 Task: React to the posts on page Apple
Action: Mouse moved to (597, 89)
Screenshot: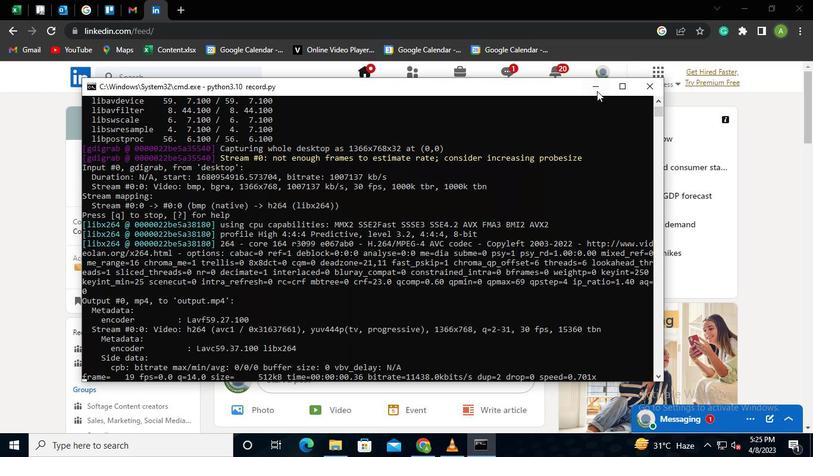 
Action: Mouse pressed left at (597, 89)
Screenshot: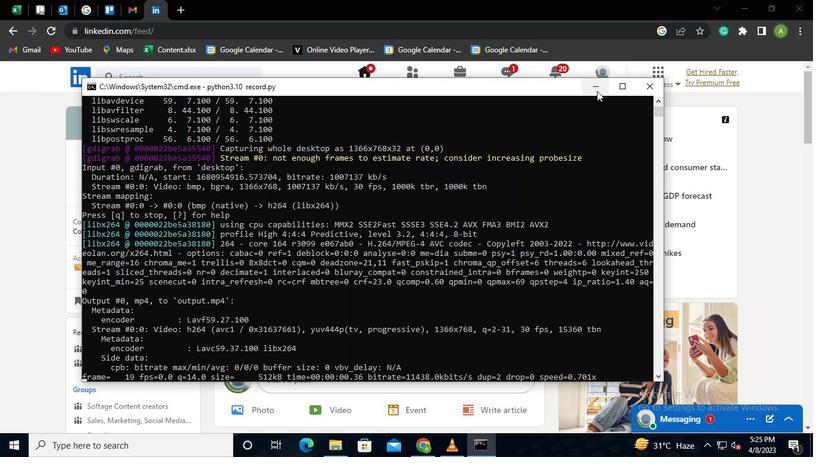 
Action: Mouse moved to (219, 73)
Screenshot: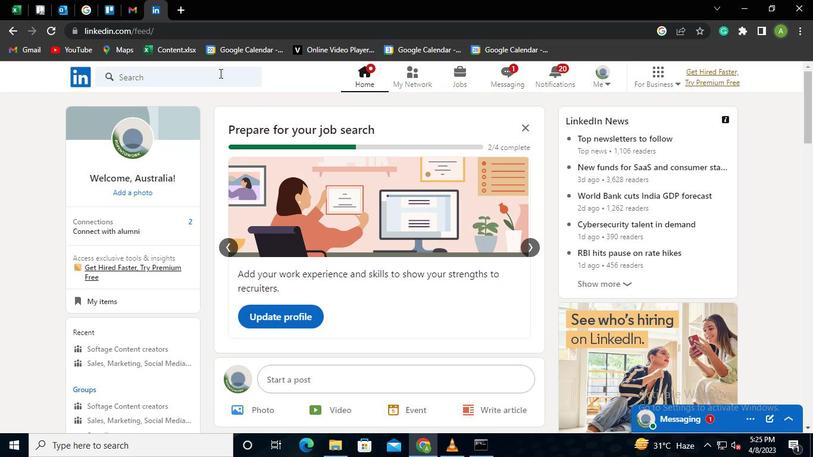 
Action: Mouse pressed left at (219, 73)
Screenshot: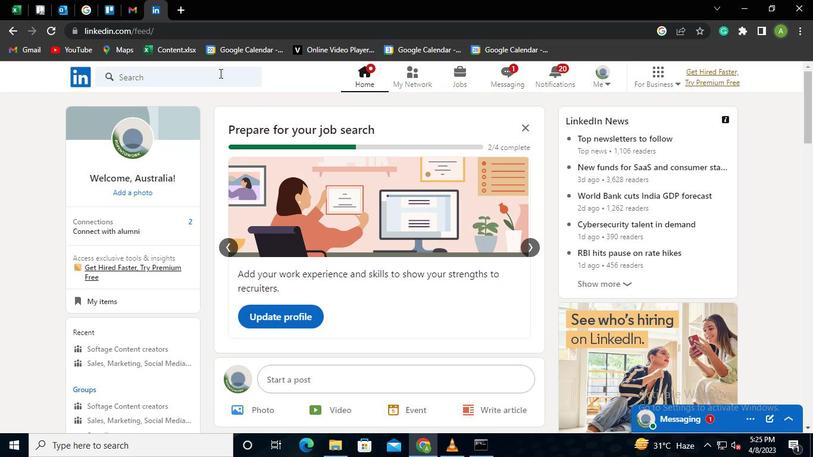 
Action: Keyboard Key.shift
Screenshot: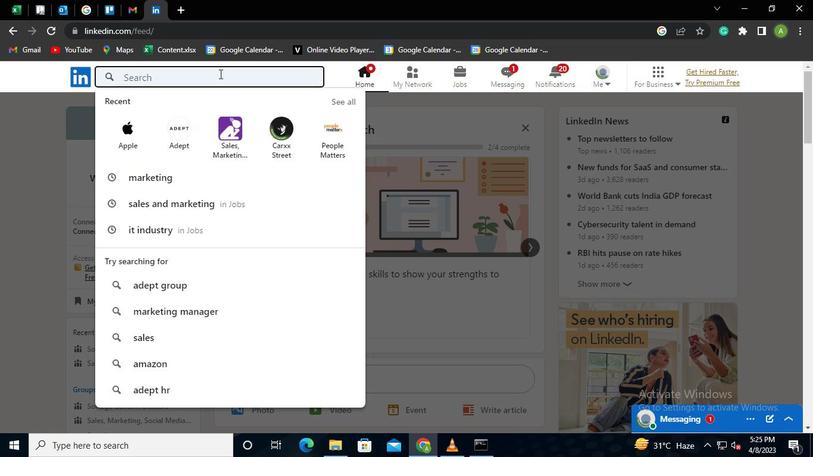 
Action: Keyboard A
Screenshot: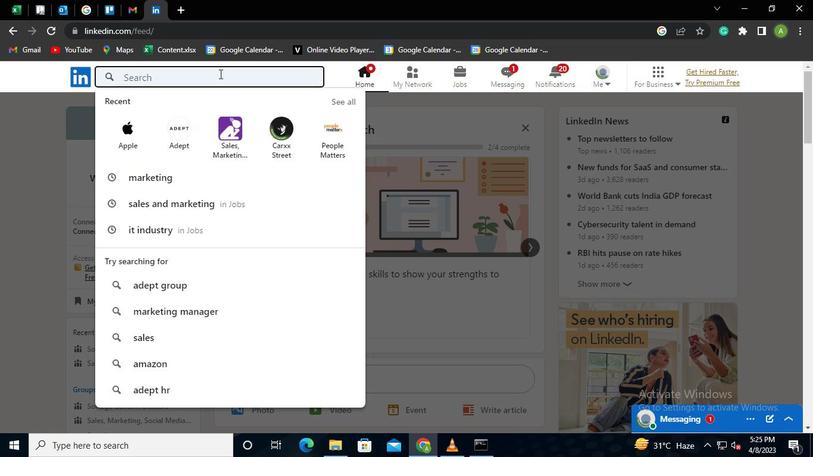 
Action: Keyboard p
Screenshot: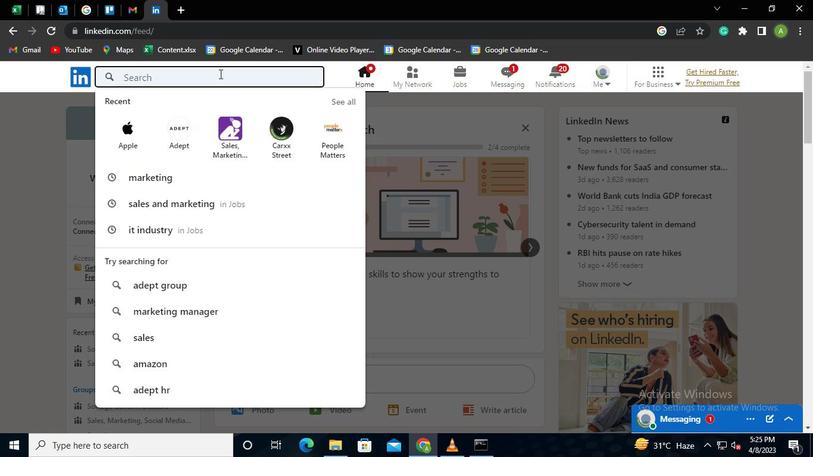 
Action: Keyboard p
Screenshot: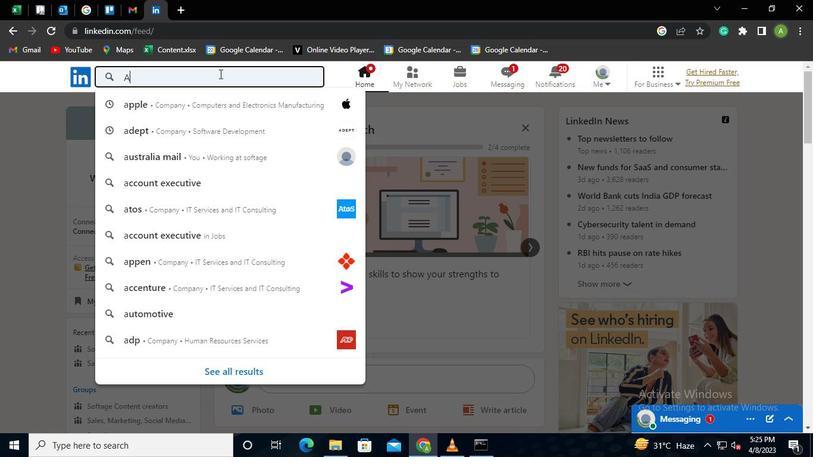 
Action: Keyboard l
Screenshot: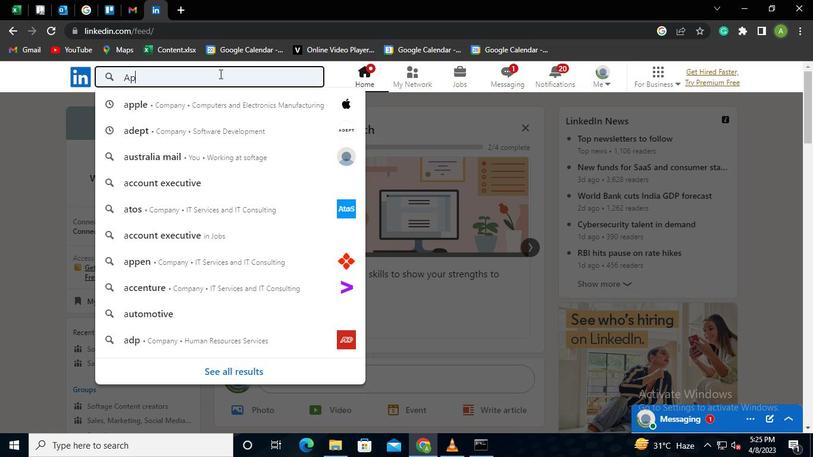 
Action: Keyboard e
Screenshot: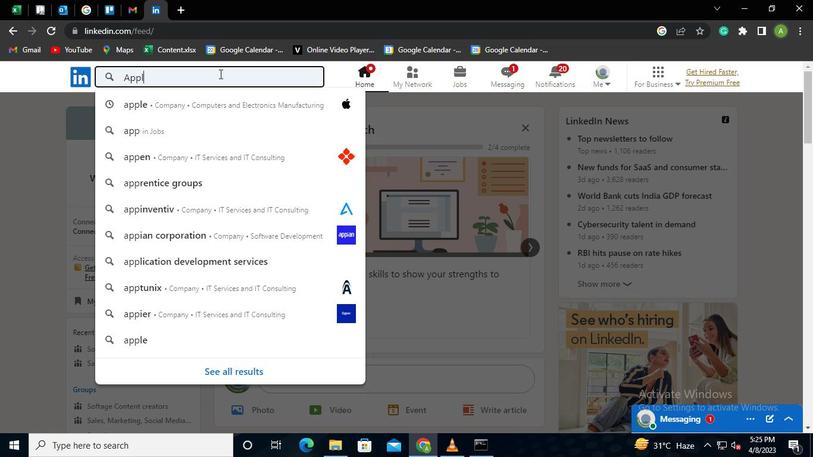 
Action: Keyboard Key.enter
Screenshot: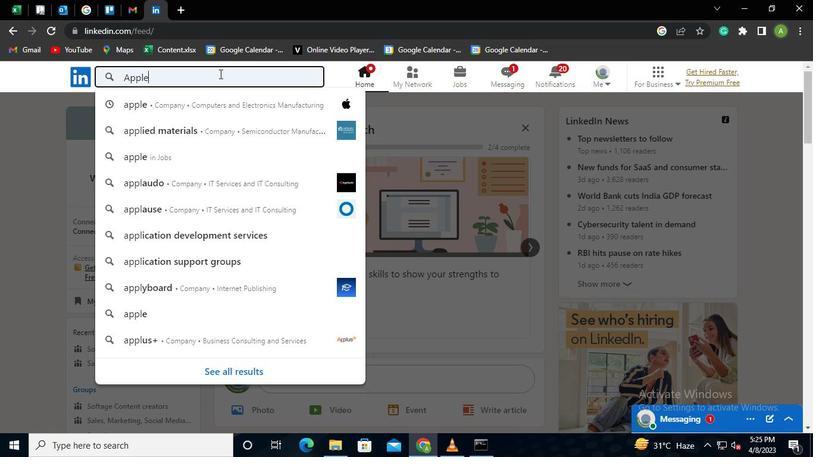 
Action: Mouse moved to (247, 183)
Screenshot: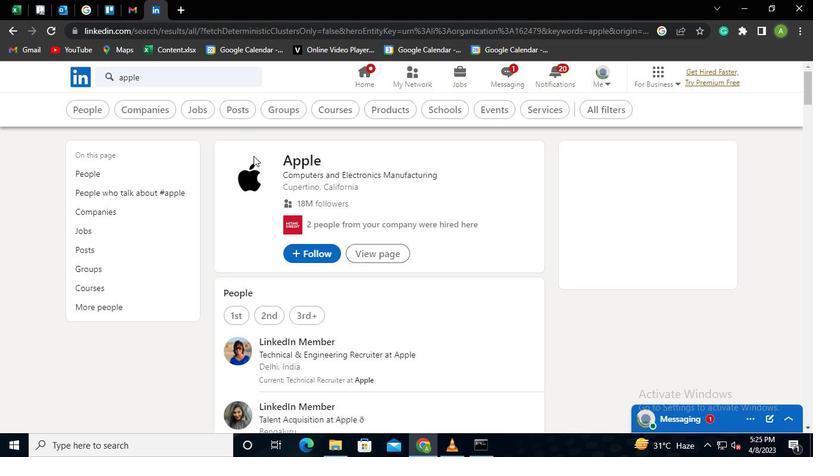 
Action: Mouse pressed left at (247, 183)
Screenshot: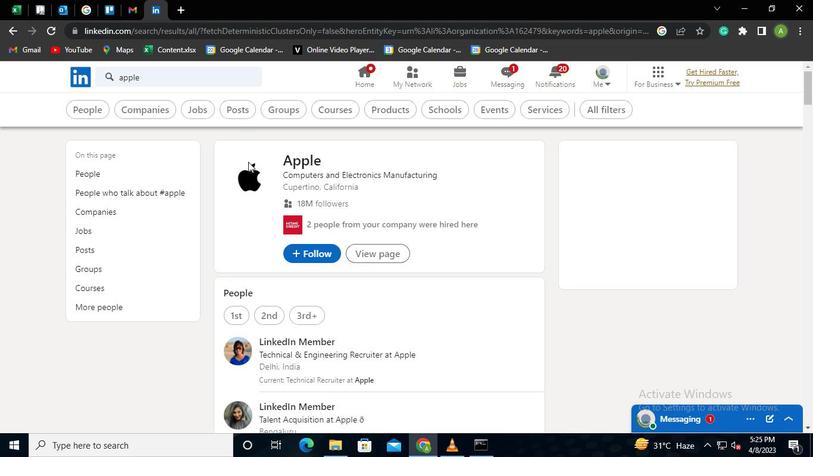 
Action: Mouse moved to (237, 318)
Screenshot: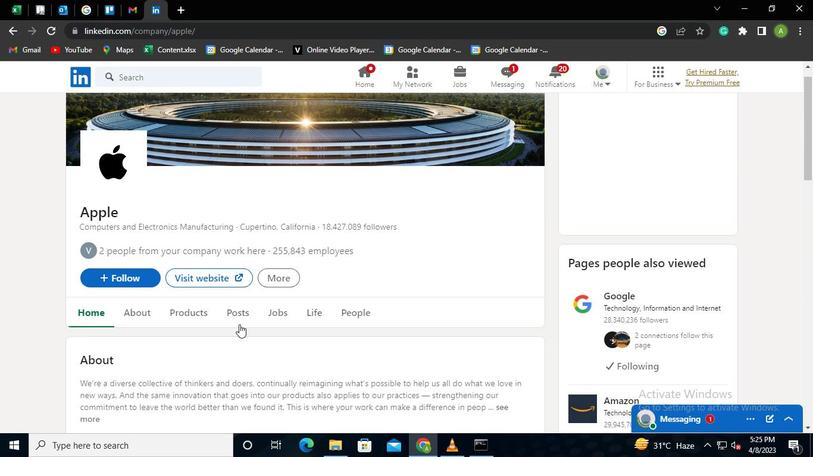 
Action: Mouse pressed left at (237, 318)
Screenshot: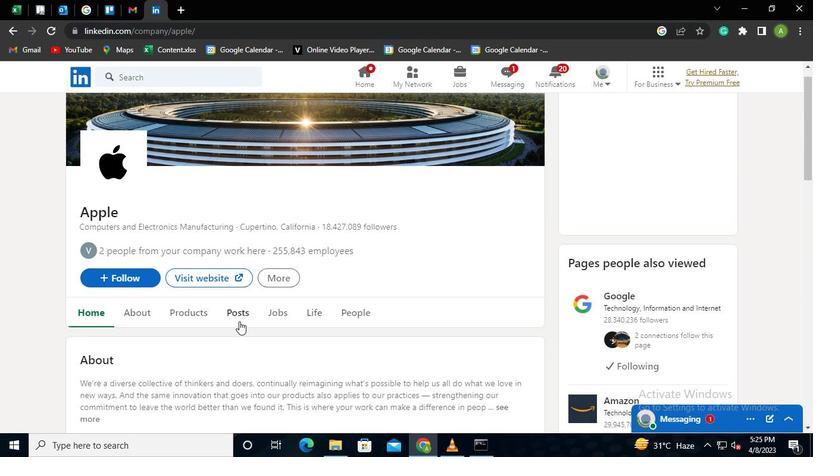 
Action: Mouse moved to (214, 346)
Screenshot: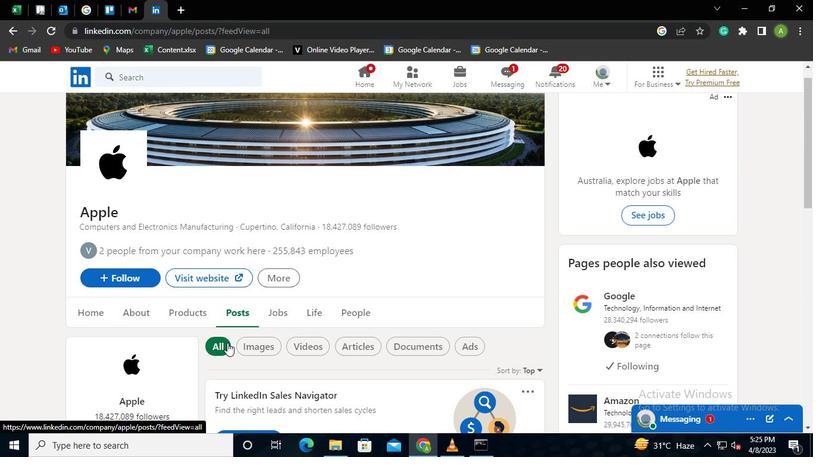 
Action: Mouse pressed left at (214, 346)
Screenshot: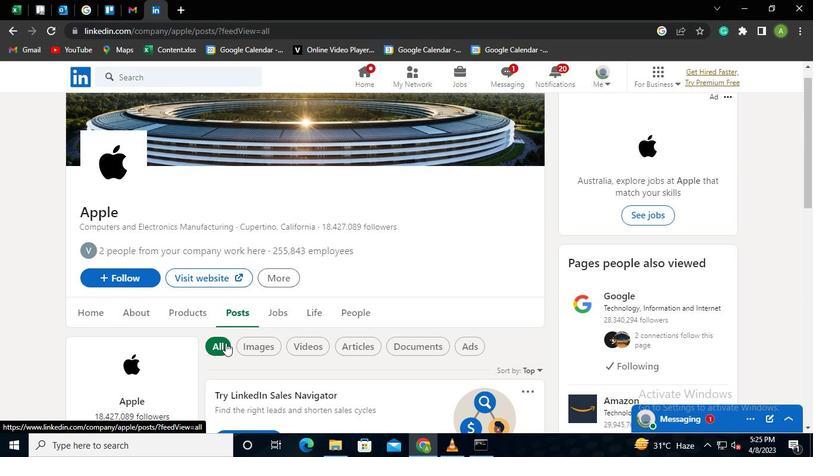 
Action: Mouse moved to (475, 445)
Screenshot: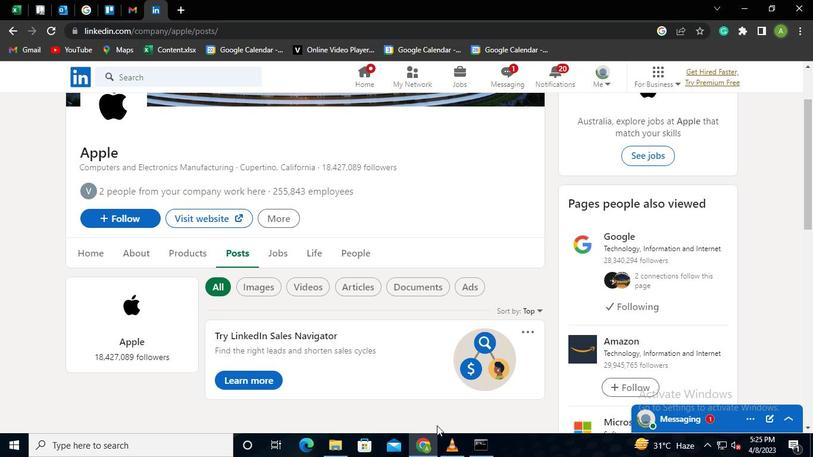 
Action: Mouse pressed left at (475, 445)
Screenshot: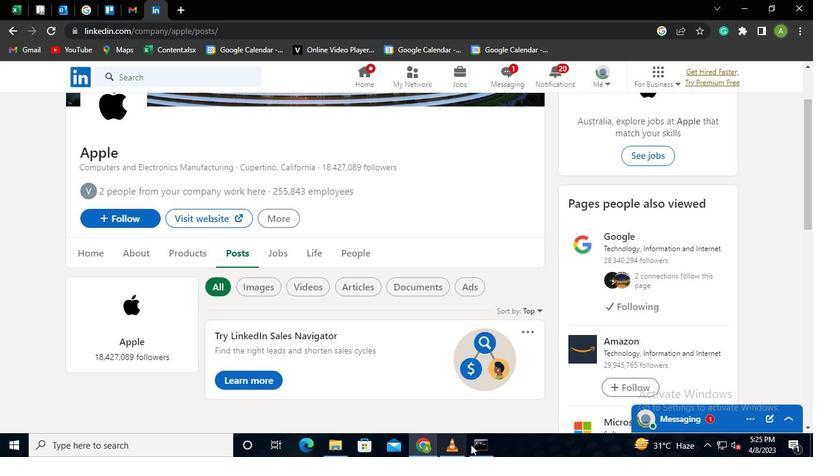 
Action: Mouse moved to (651, 83)
Screenshot: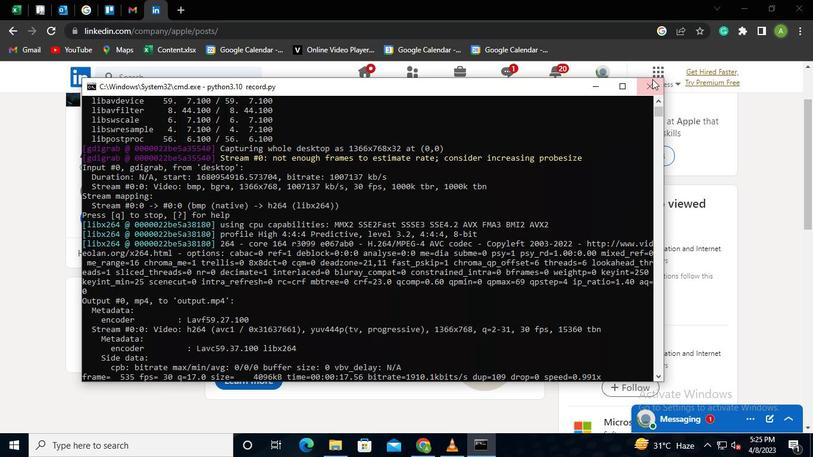 
Action: Mouse pressed left at (651, 83)
Screenshot: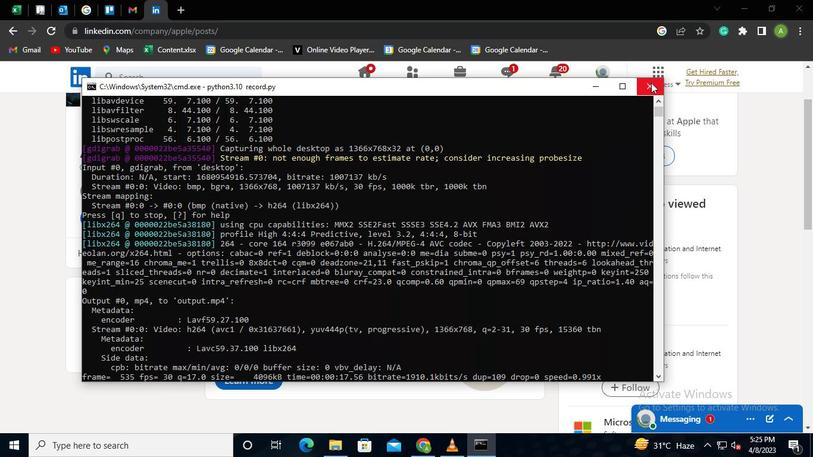
